 Task: Create a task  Create user manuals and guides for the app , assign it to team member softage.10@softage.net in the project TricklePlan and update the status of the task to  On Track  , set the priority of the task to High.
Action: Mouse moved to (54, 372)
Screenshot: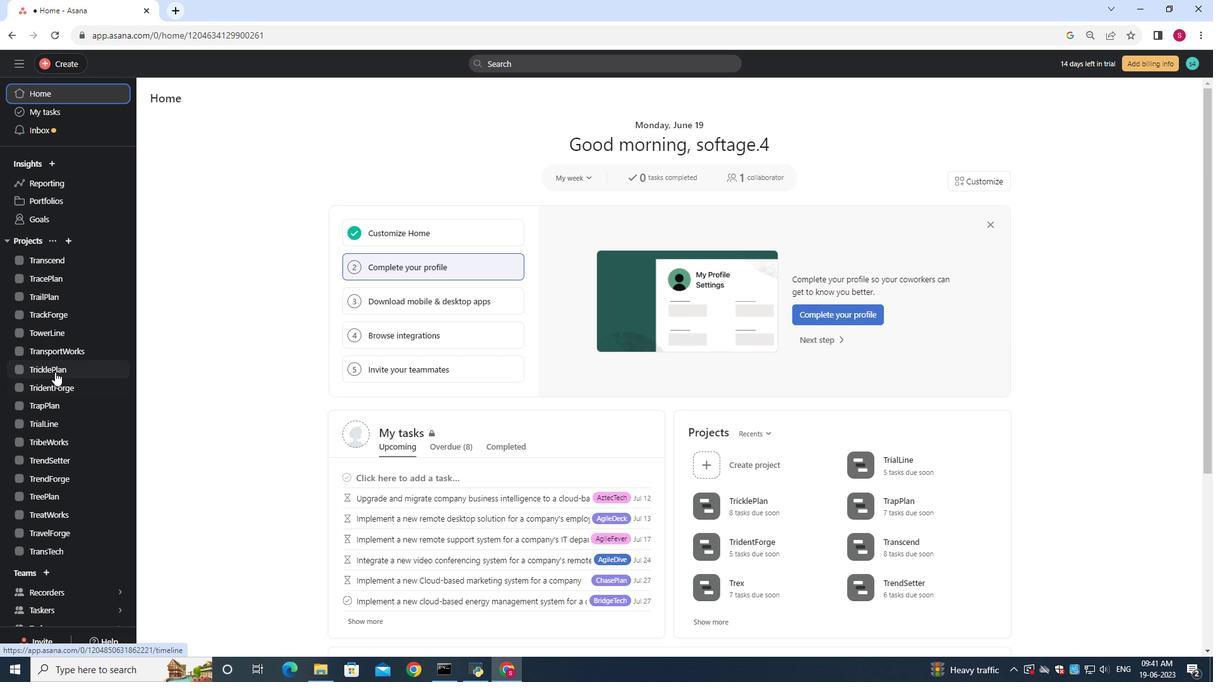 
Action: Mouse pressed left at (54, 372)
Screenshot: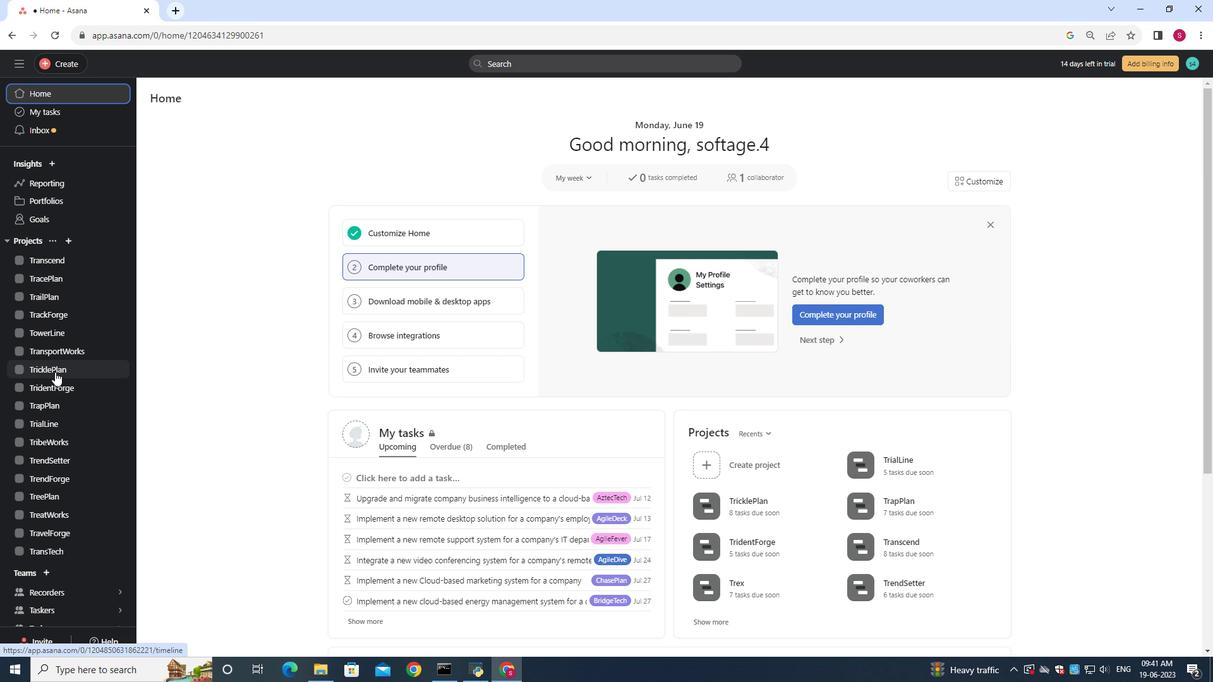 
Action: Mouse moved to (165, 148)
Screenshot: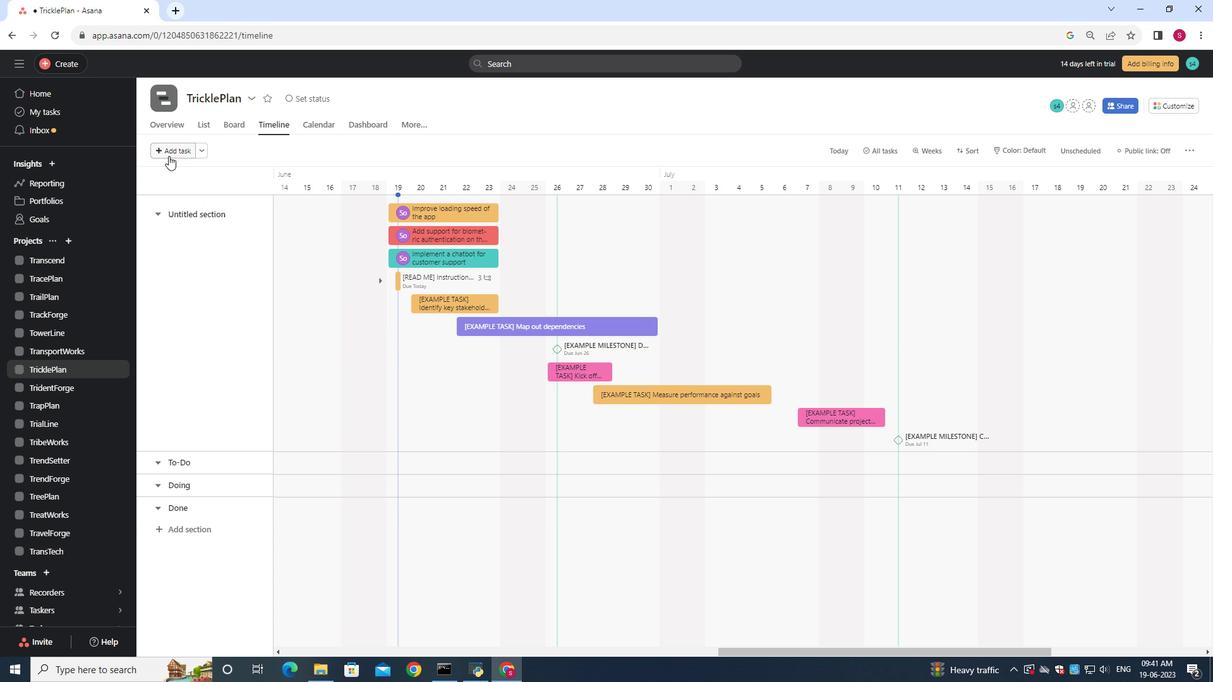 
Action: Mouse pressed left at (165, 148)
Screenshot: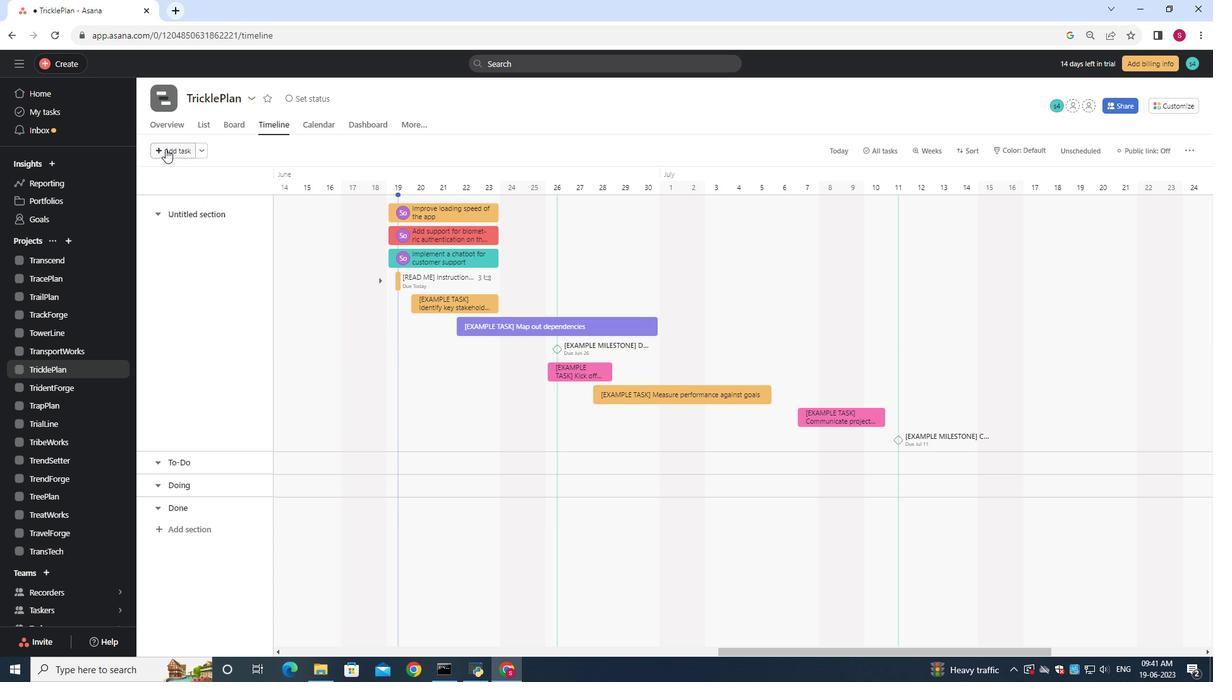 
Action: Key pressed <Key.shift><Key.shift><Key.shift><Key.shift><Key.shift><Key.shift><Key.shift><Key.shift><Key.shift><Key.shift><Key.shift>Create<Key.space>user<Key.space>manuals<Key.space>and<Key.space>guo<Key.backspace>ides<Key.space>for<Key.space>the<Key.space>app
Screenshot: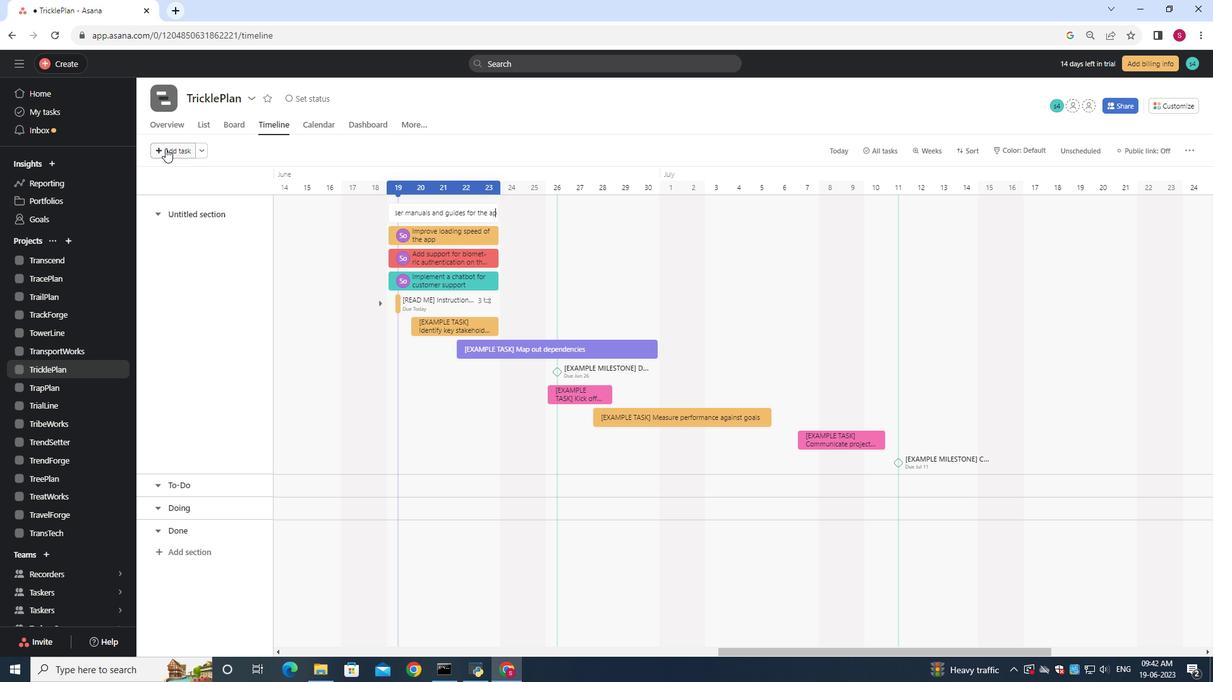 
Action: Mouse moved to (473, 214)
Screenshot: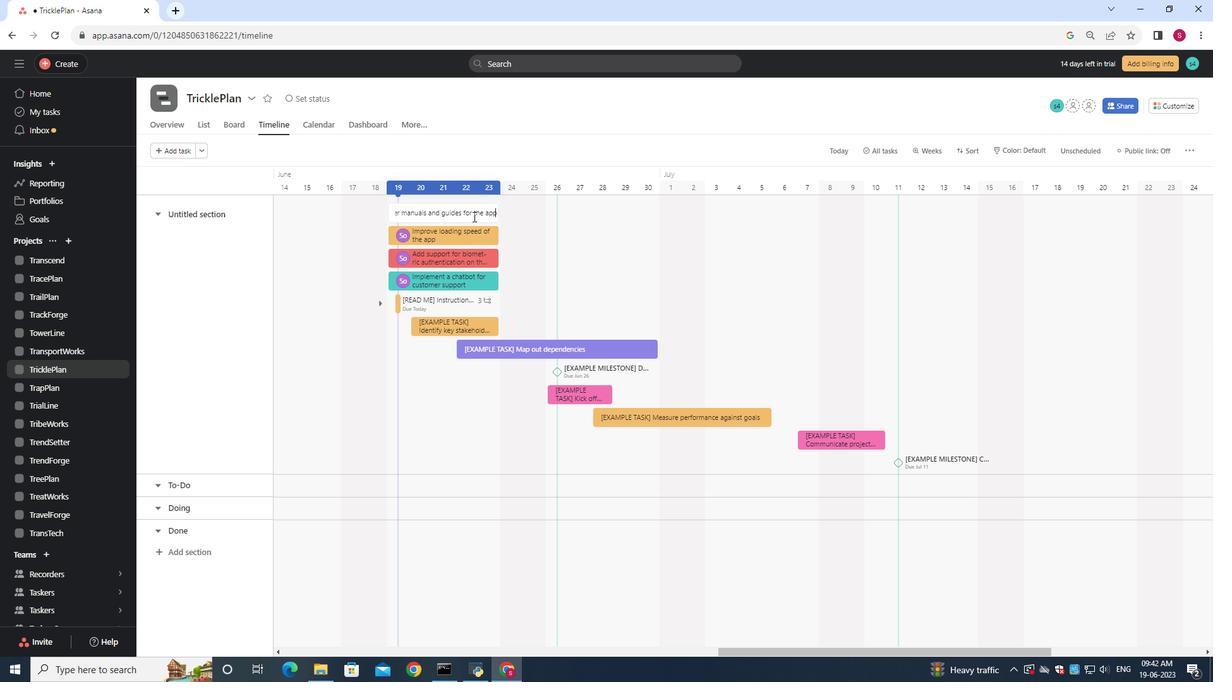 
Action: Mouse pressed left at (473, 214)
Screenshot: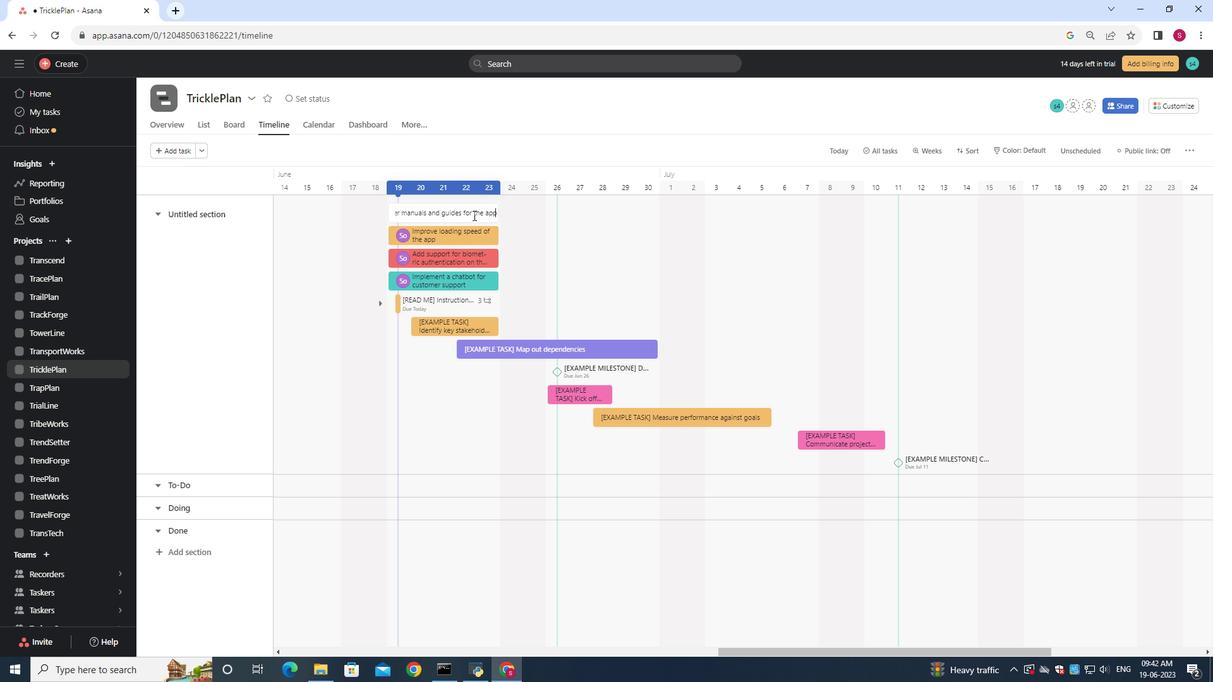 
Action: Mouse moved to (950, 214)
Screenshot: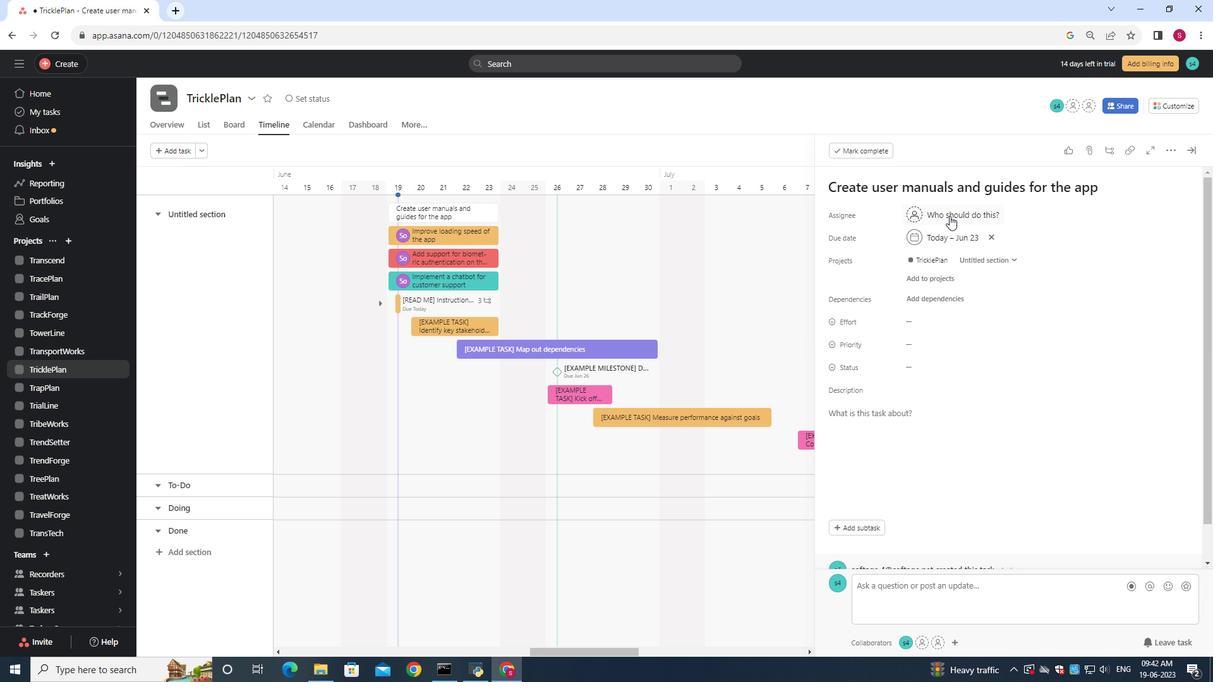 
Action: Mouse pressed left at (950, 214)
Screenshot: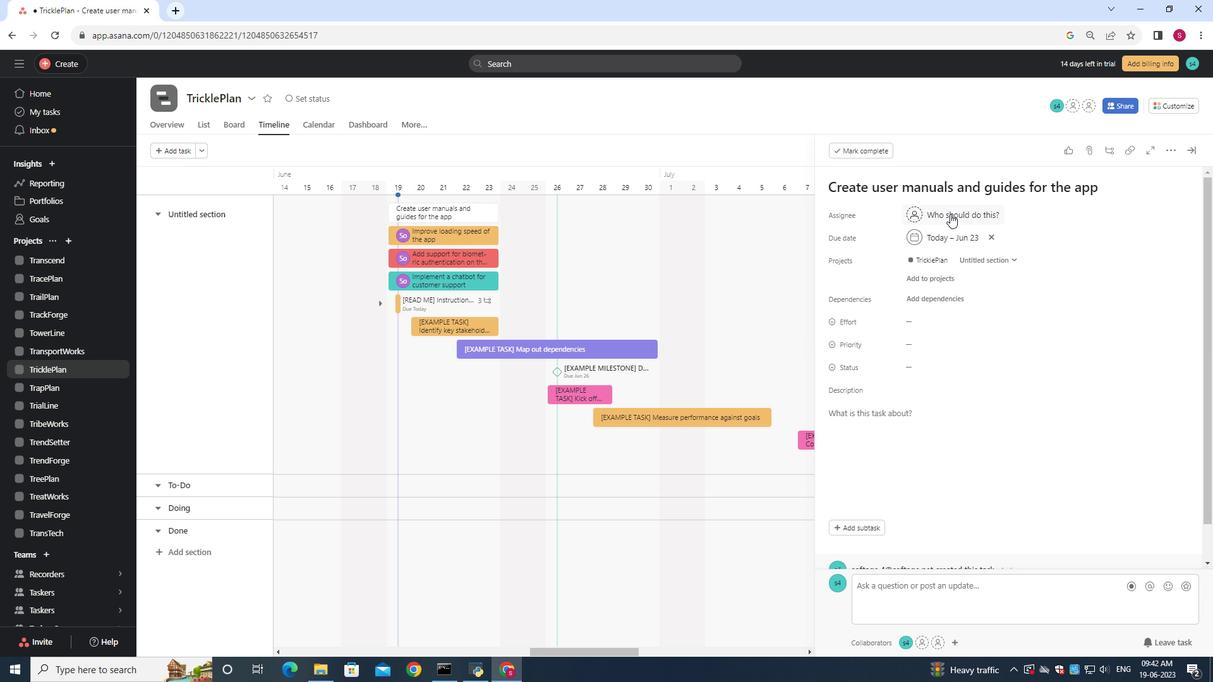 
Action: Mouse moved to (950, 214)
Screenshot: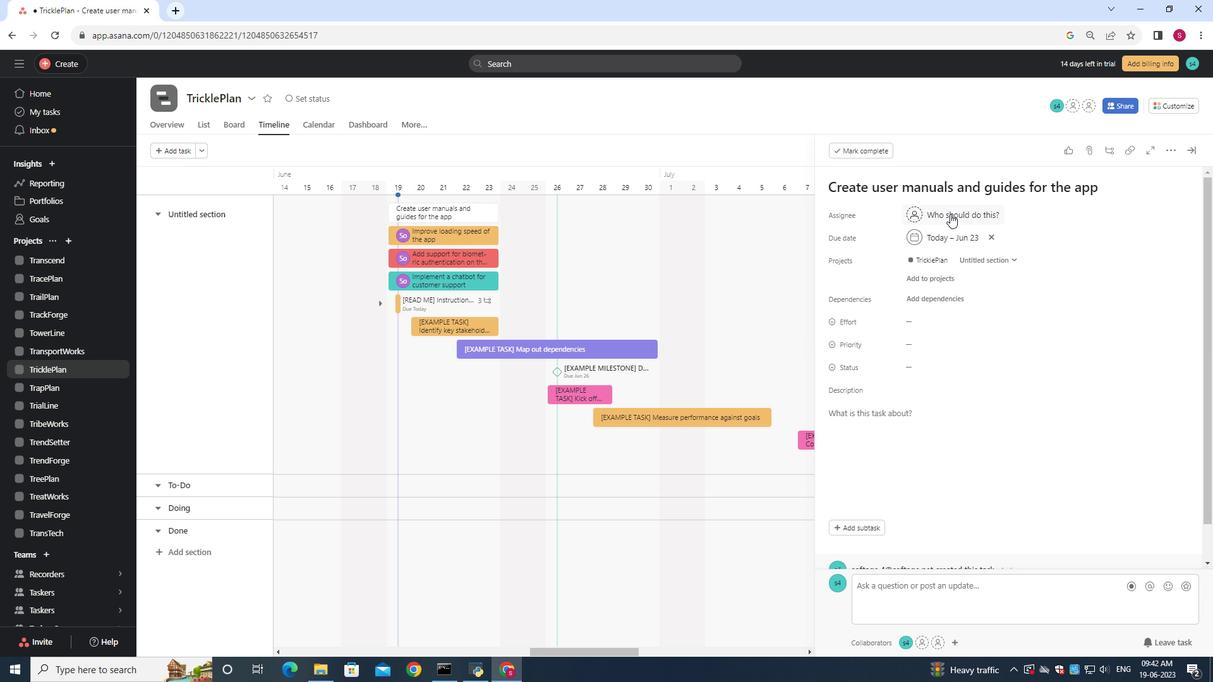 
Action: Key pressed softage.10<Key.shift>@softage.net
Screenshot: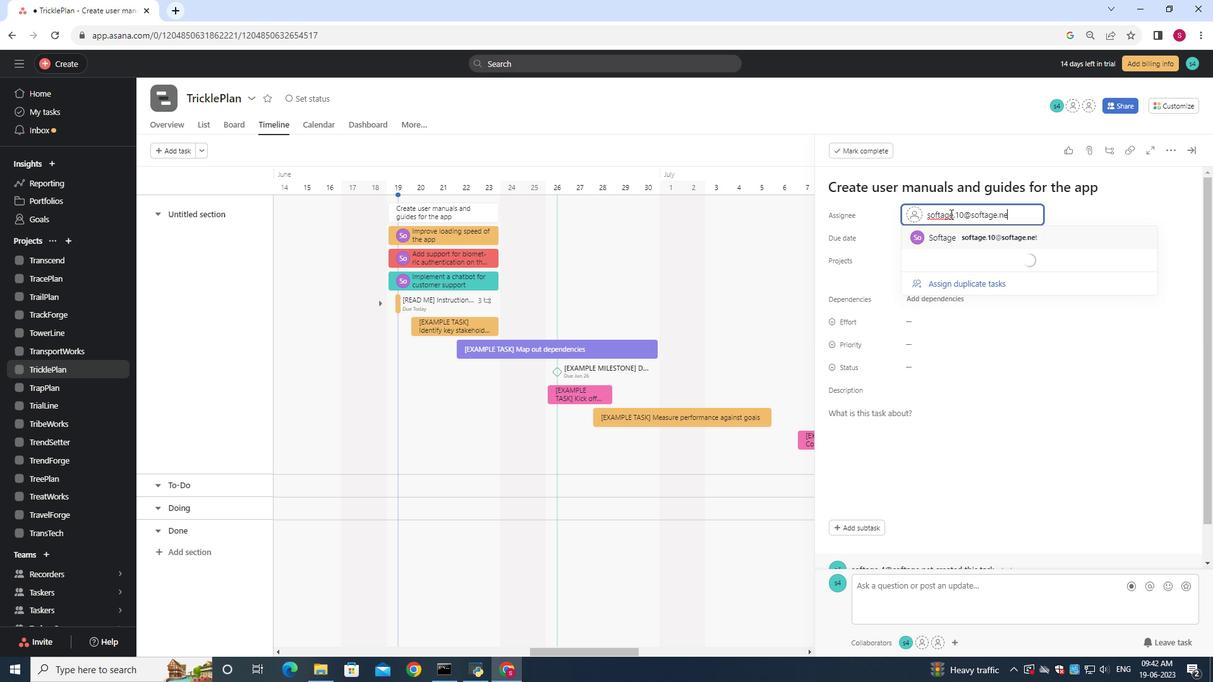 
Action: Mouse moved to (975, 236)
Screenshot: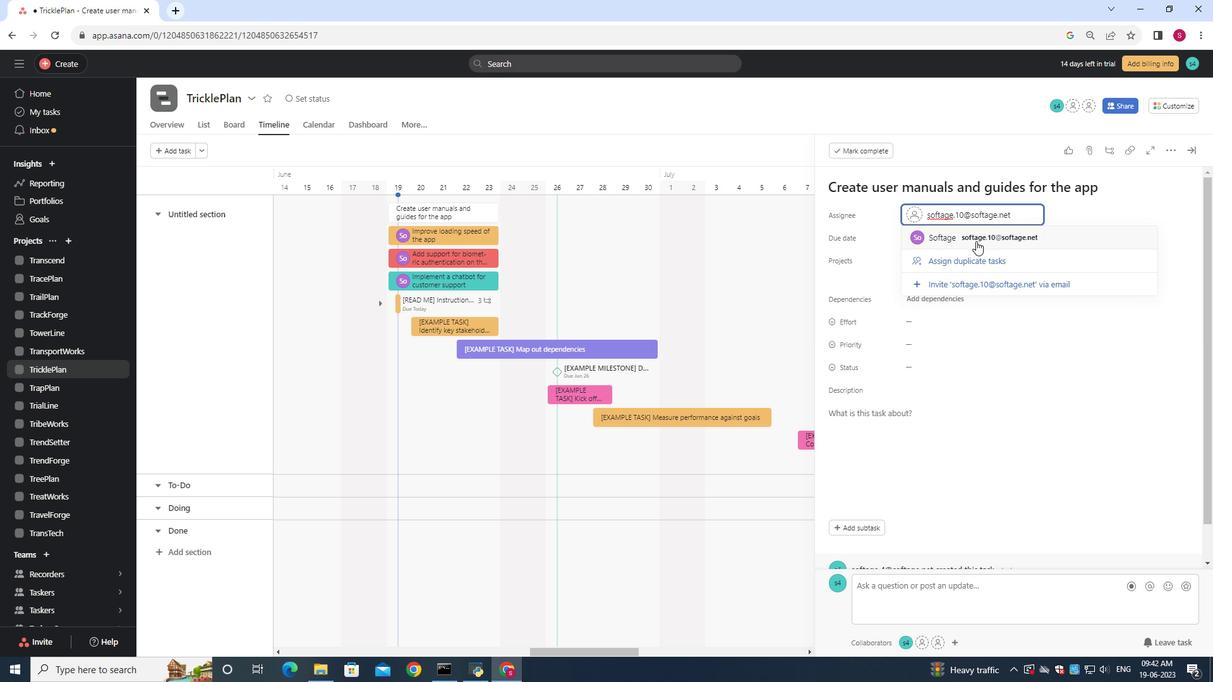 
Action: Mouse pressed left at (975, 236)
Screenshot: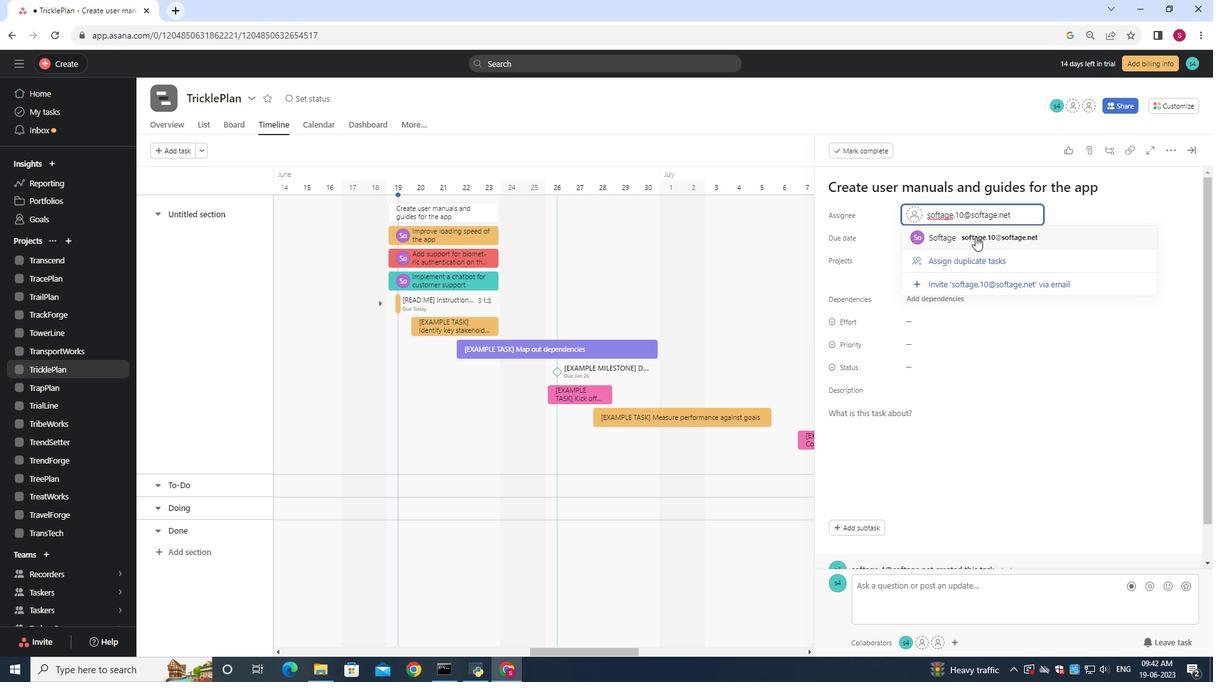 
Action: Mouse moved to (923, 363)
Screenshot: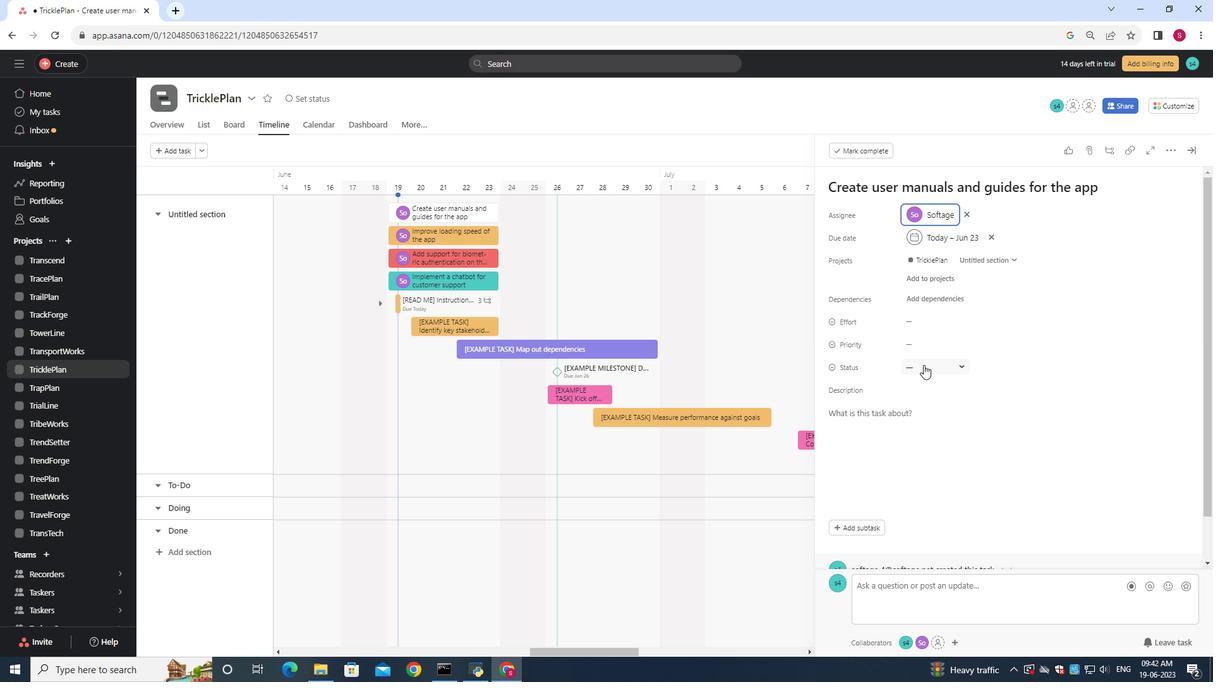 
Action: Mouse pressed left at (923, 363)
Screenshot: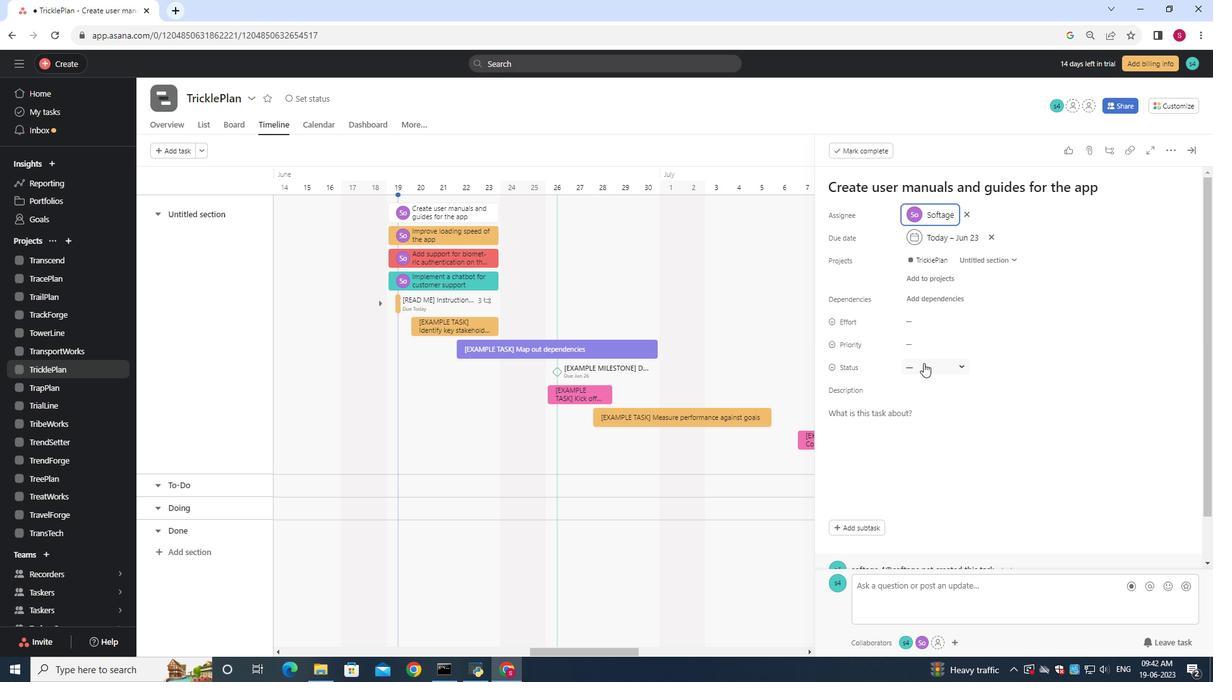 
Action: Mouse moved to (942, 403)
Screenshot: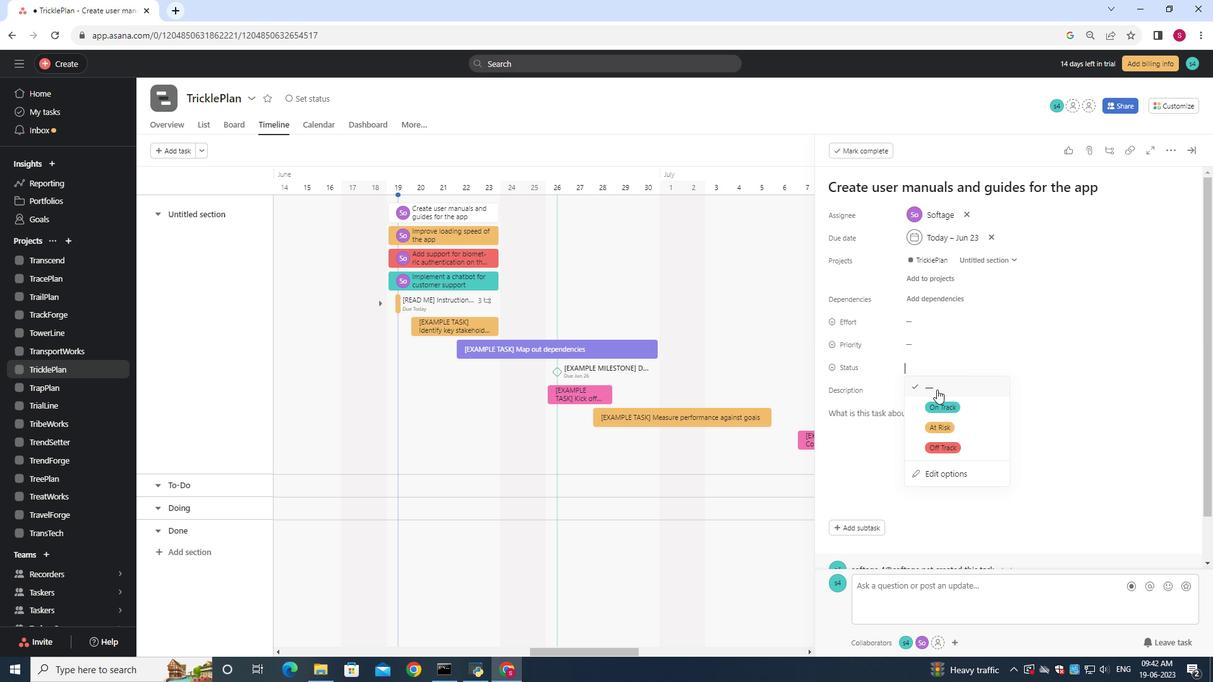 
Action: Mouse pressed left at (942, 403)
Screenshot: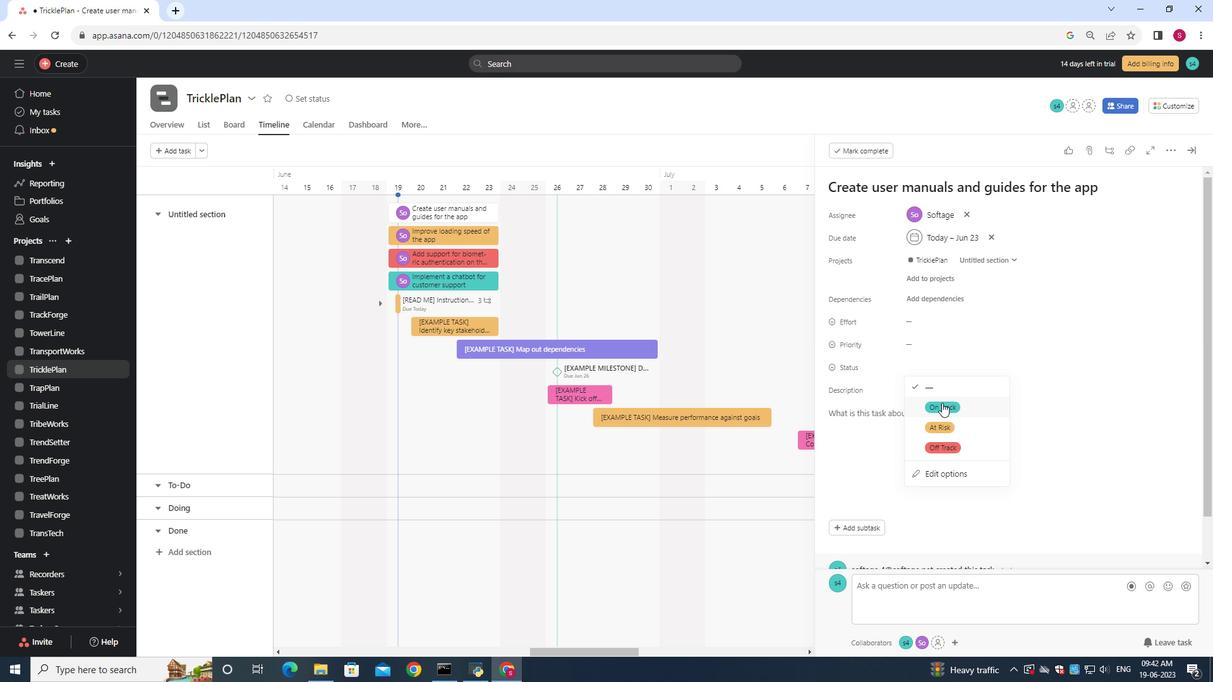 
Action: Mouse moved to (912, 346)
Screenshot: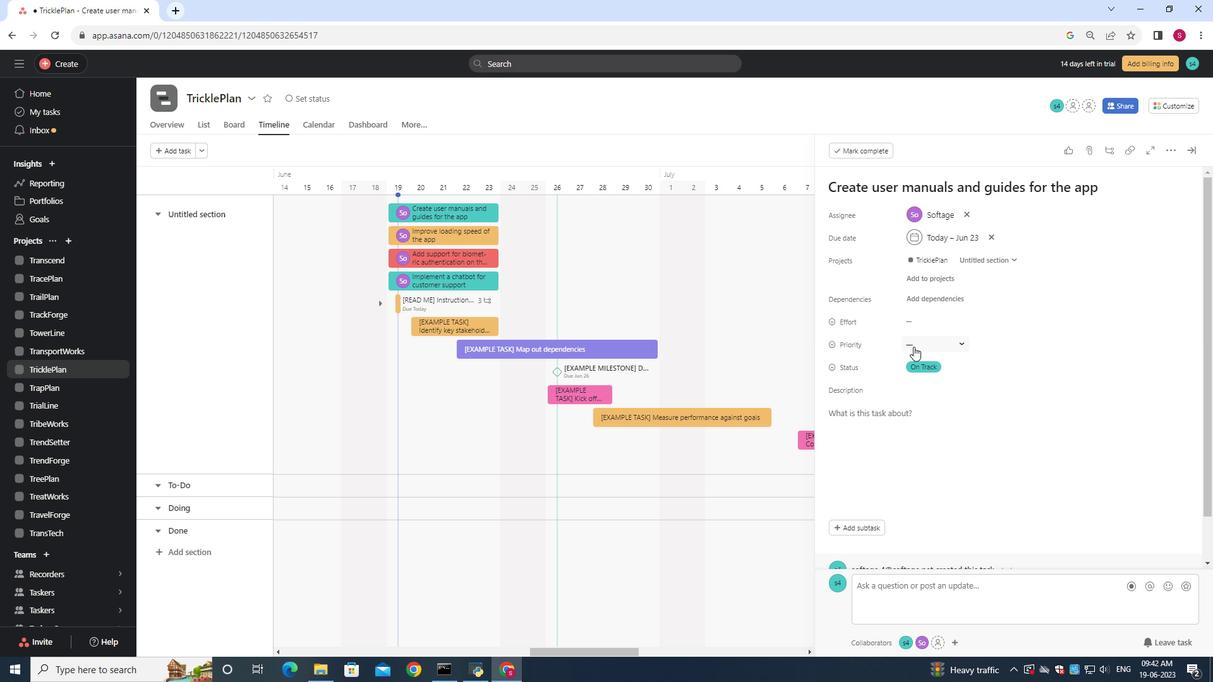 
Action: Mouse pressed left at (912, 346)
Screenshot: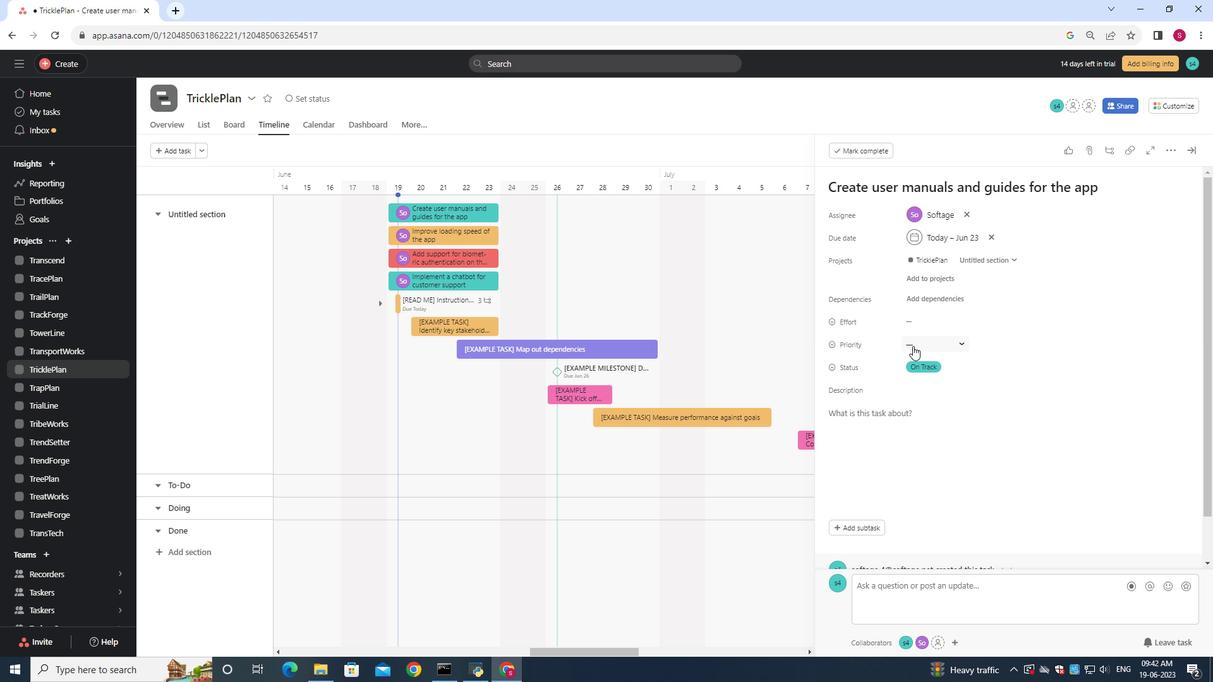
Action: Mouse moved to (924, 379)
Screenshot: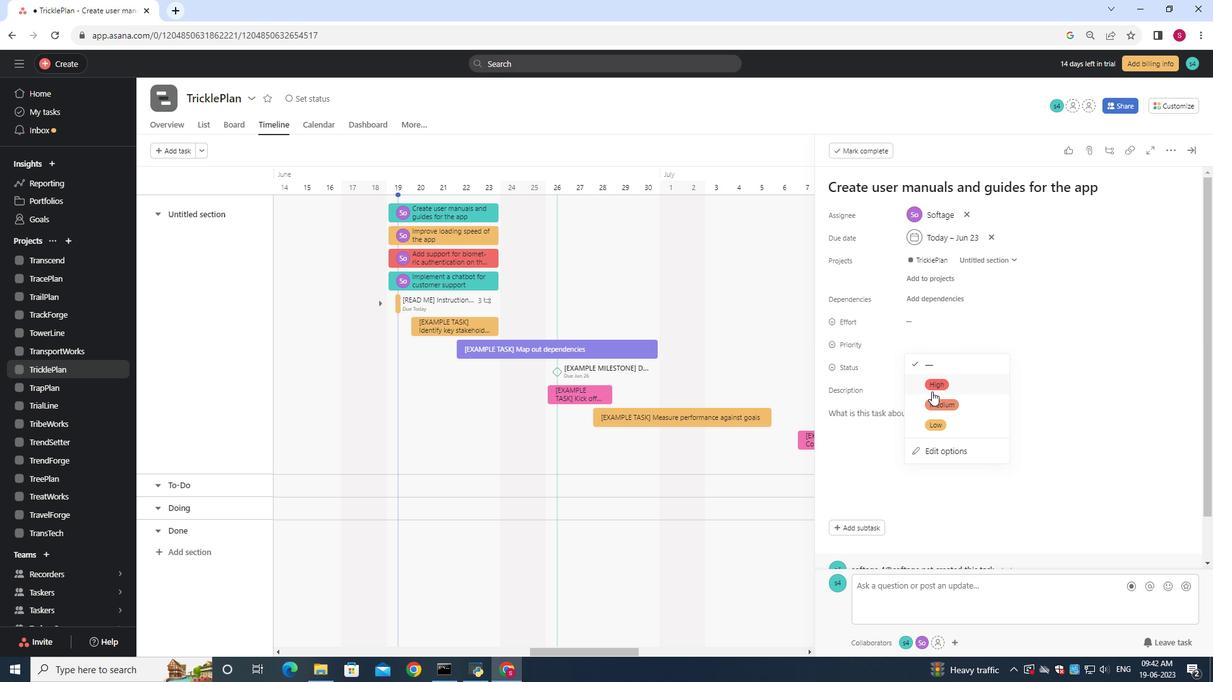 
Action: Mouse pressed left at (924, 379)
Screenshot: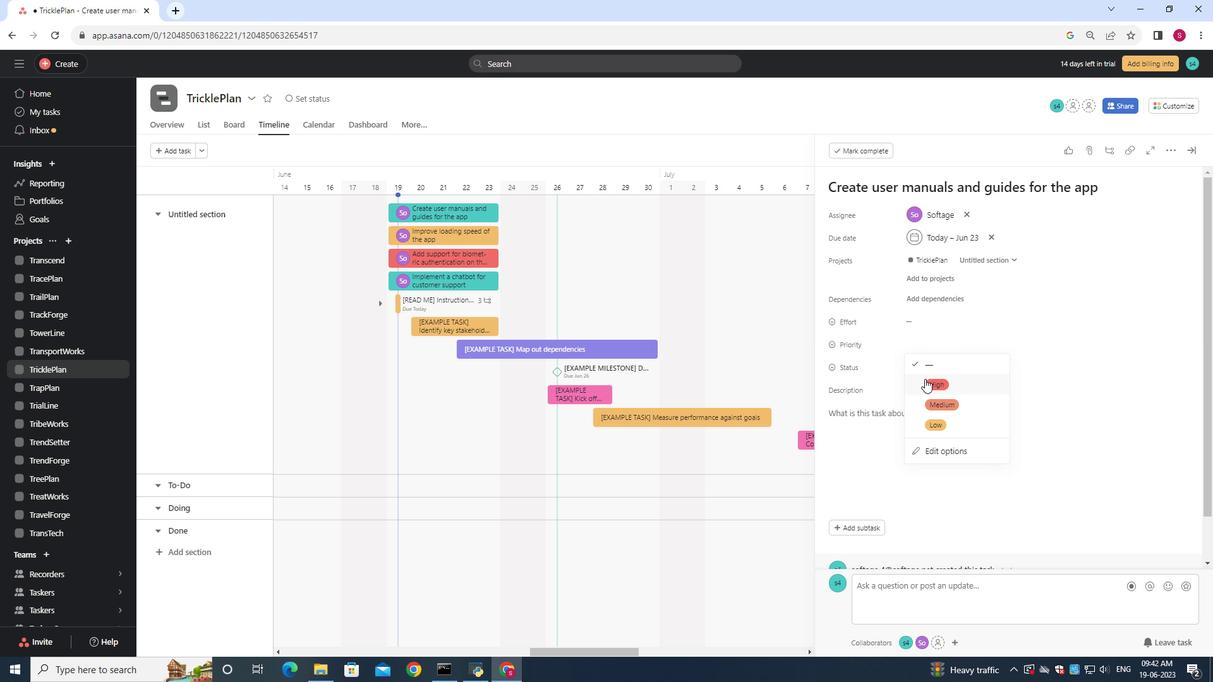 
Action: Mouse moved to (918, 332)
Screenshot: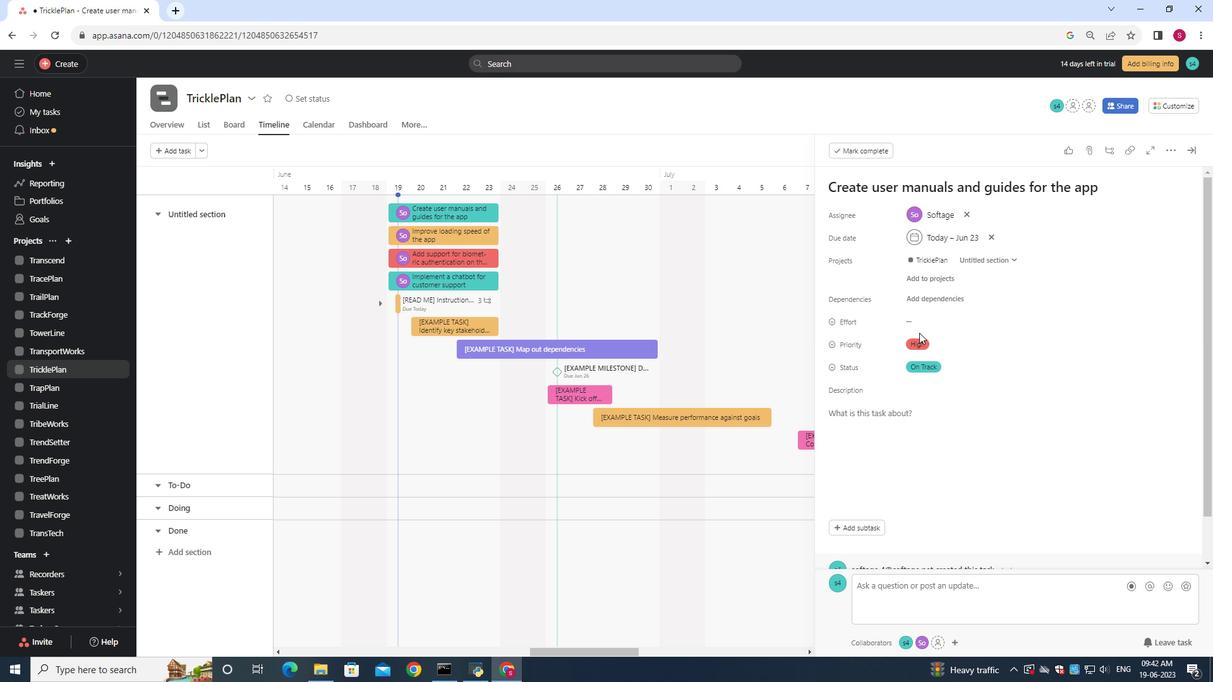 
